 Task: In the  document responsibility.odt Select the first Column and change text color to  'Brown' Apply the command  'Undo' Apply the command  Redo
Action: Mouse moved to (263, 386)
Screenshot: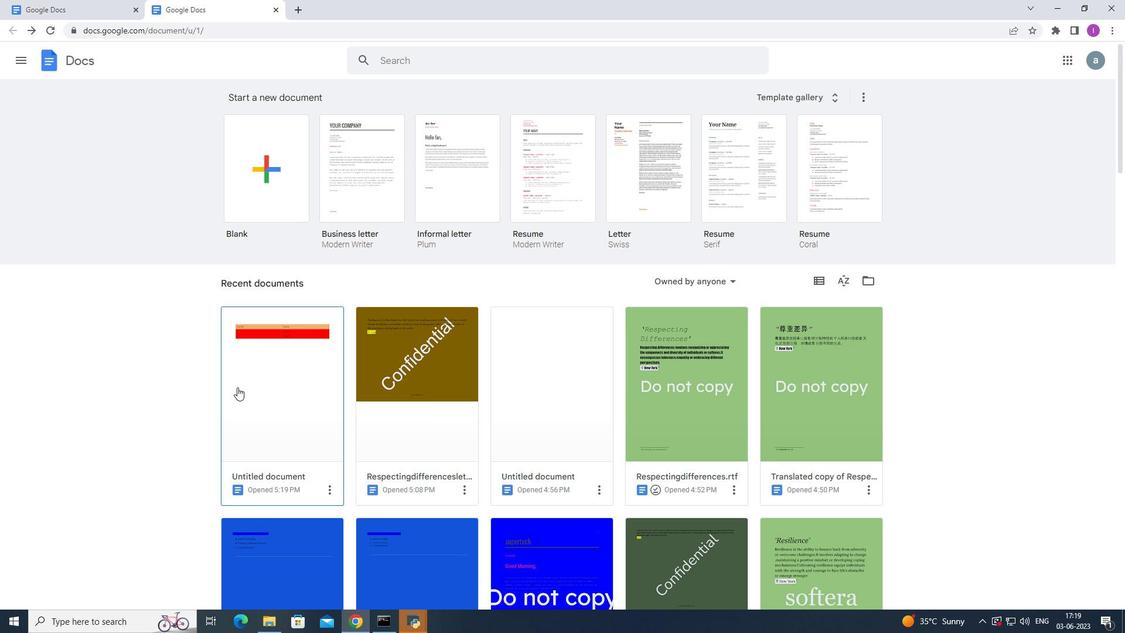 
Action: Mouse pressed left at (263, 386)
Screenshot: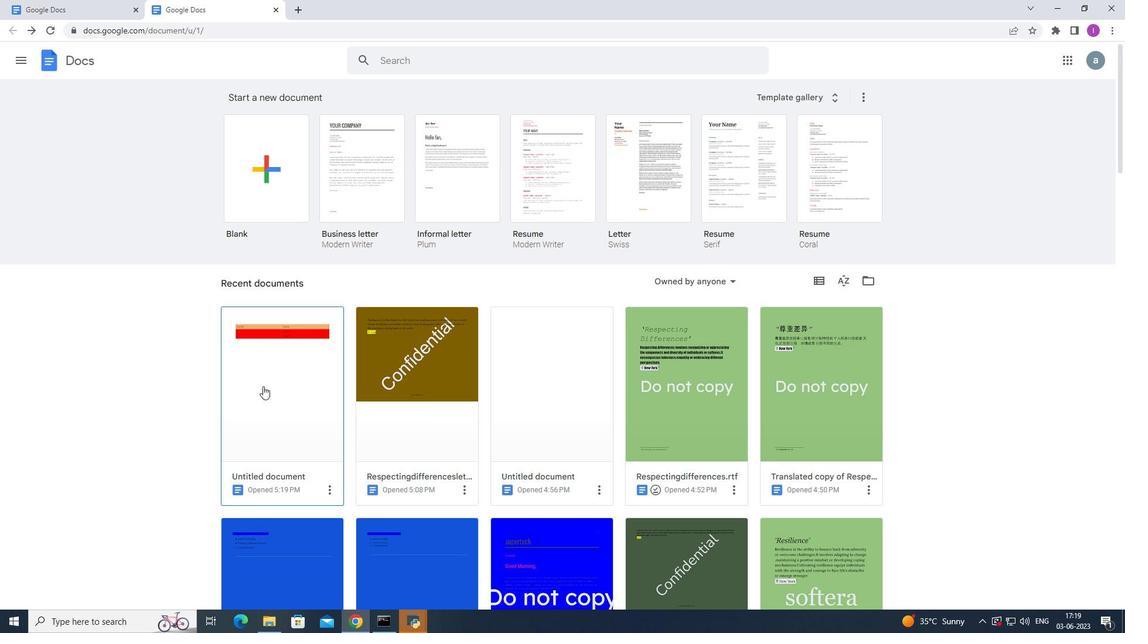 
Action: Mouse moved to (434, 342)
Screenshot: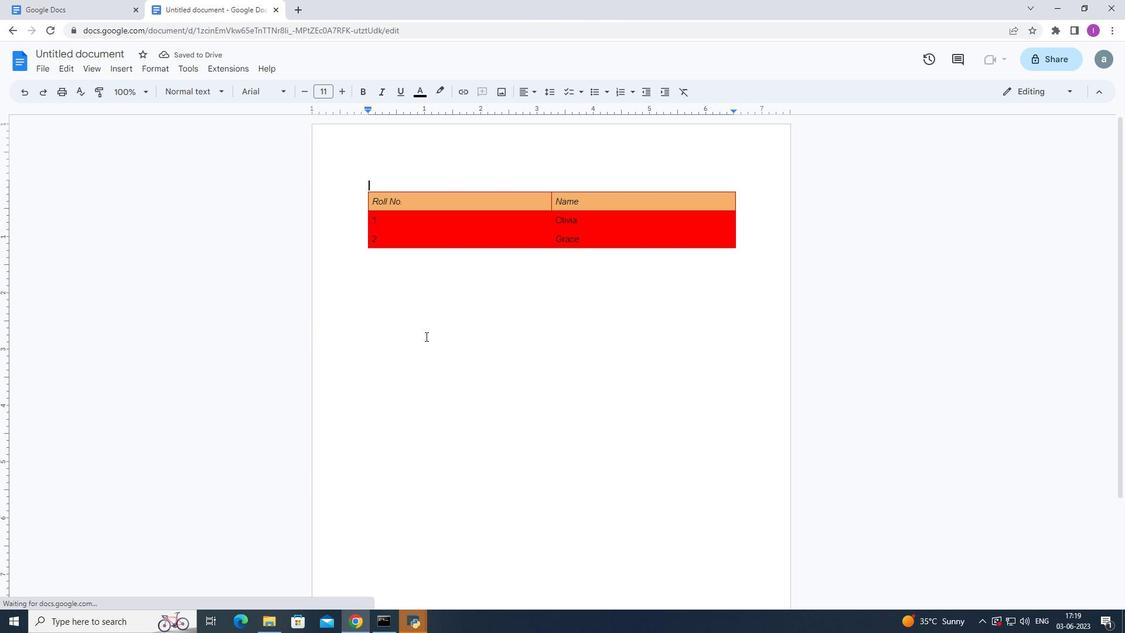 
Action: Mouse pressed left at (434, 342)
Screenshot: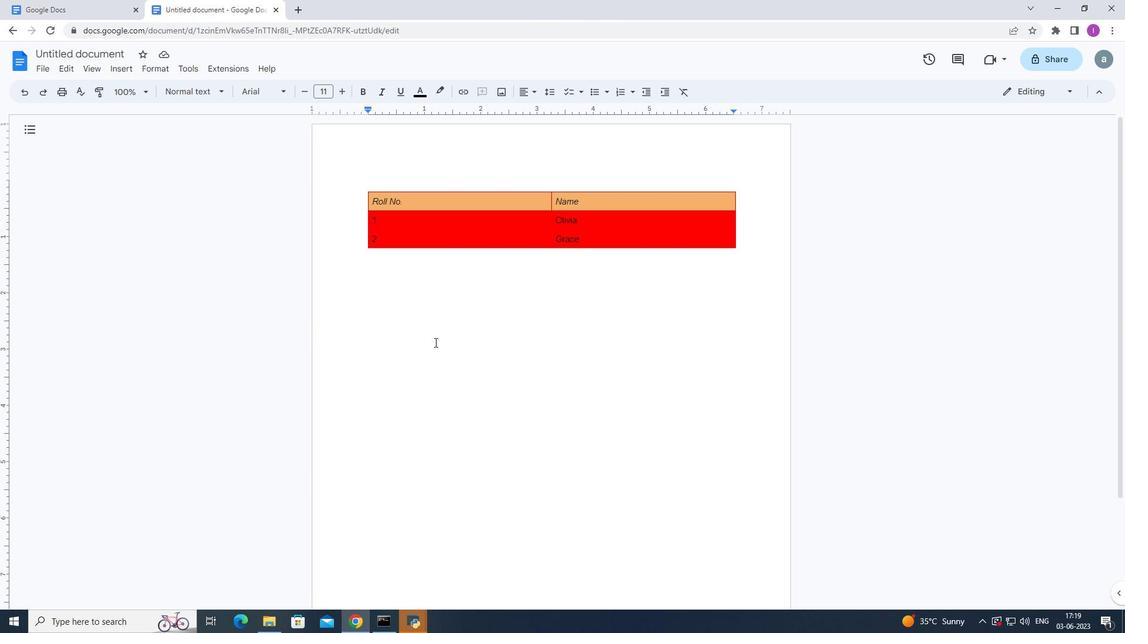
Action: Mouse moved to (600, 204)
Screenshot: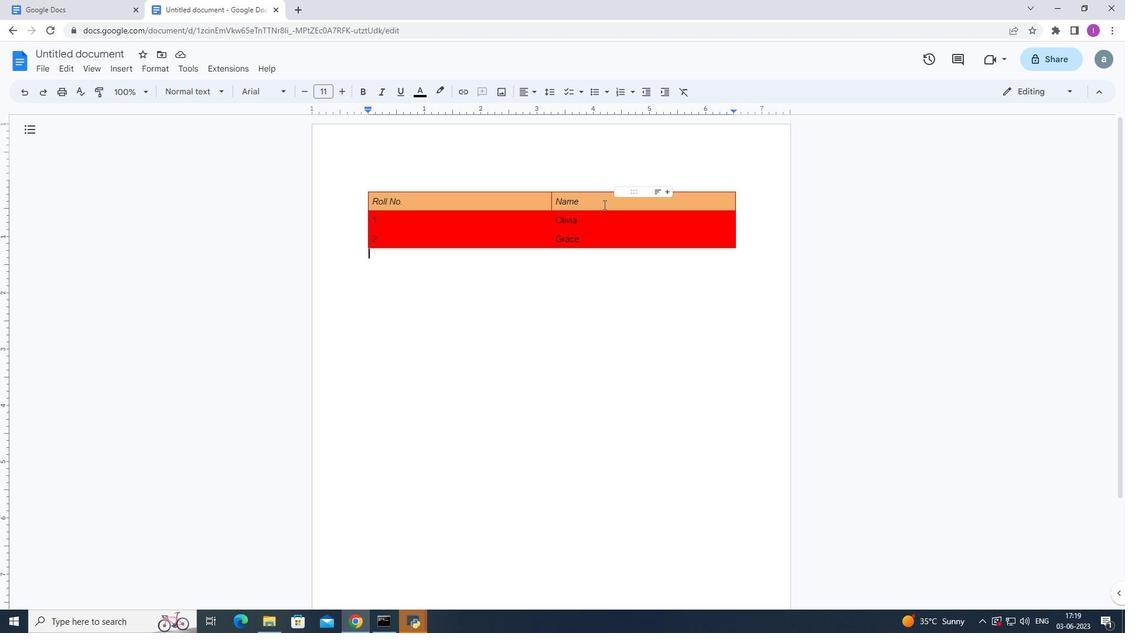 
Action: Mouse pressed left at (600, 204)
Screenshot: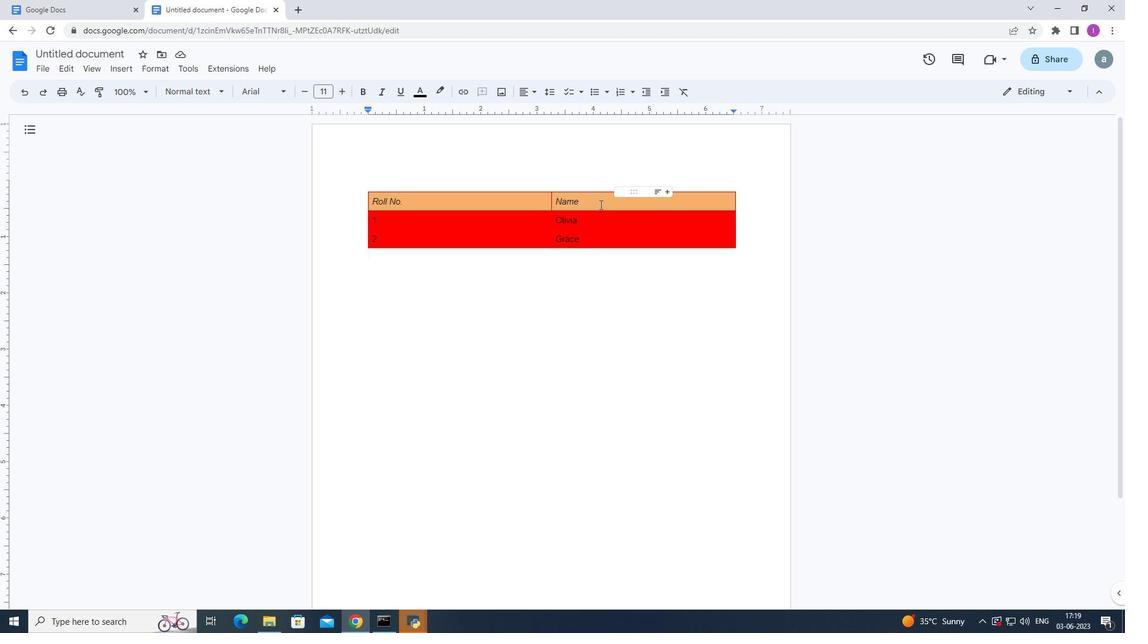 
Action: Mouse moved to (417, 92)
Screenshot: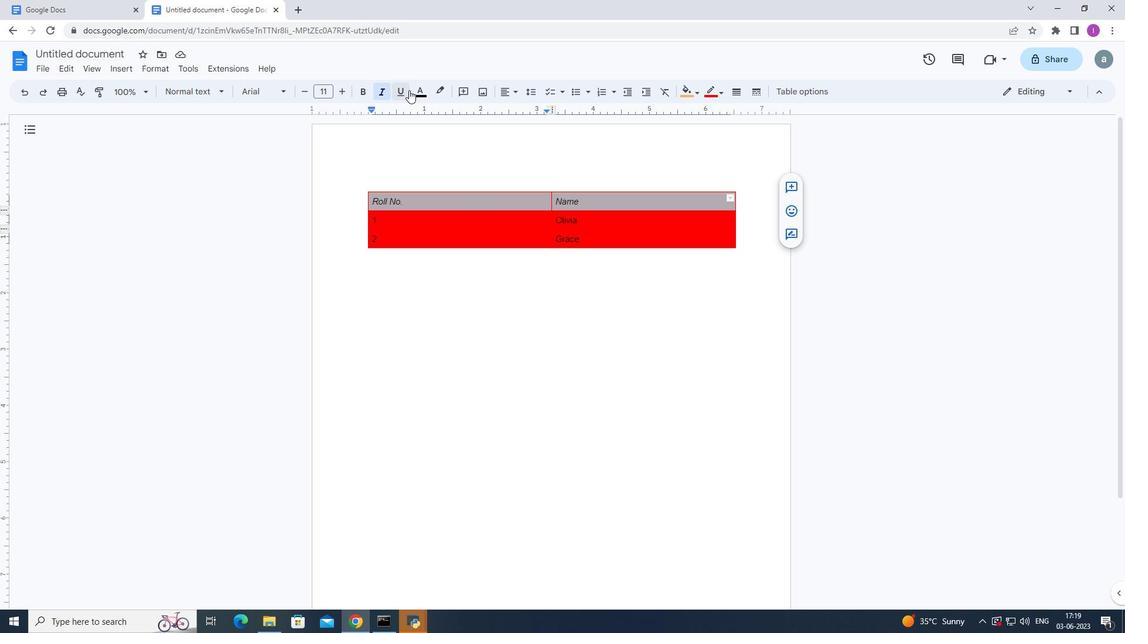 
Action: Mouse pressed left at (417, 92)
Screenshot: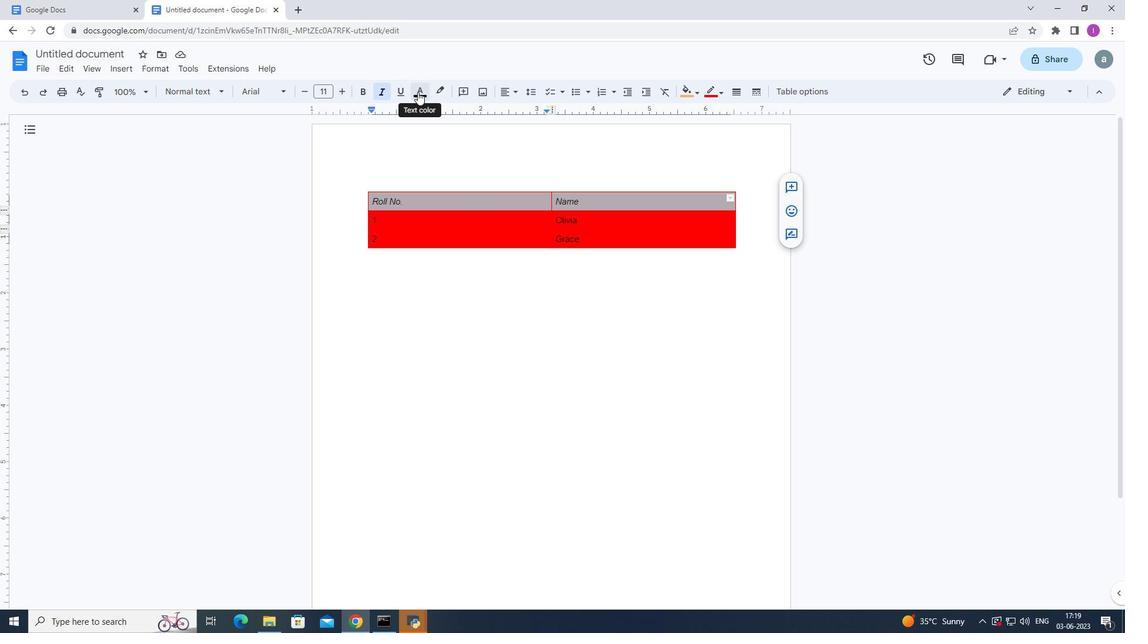 
Action: Mouse moved to (447, 203)
Screenshot: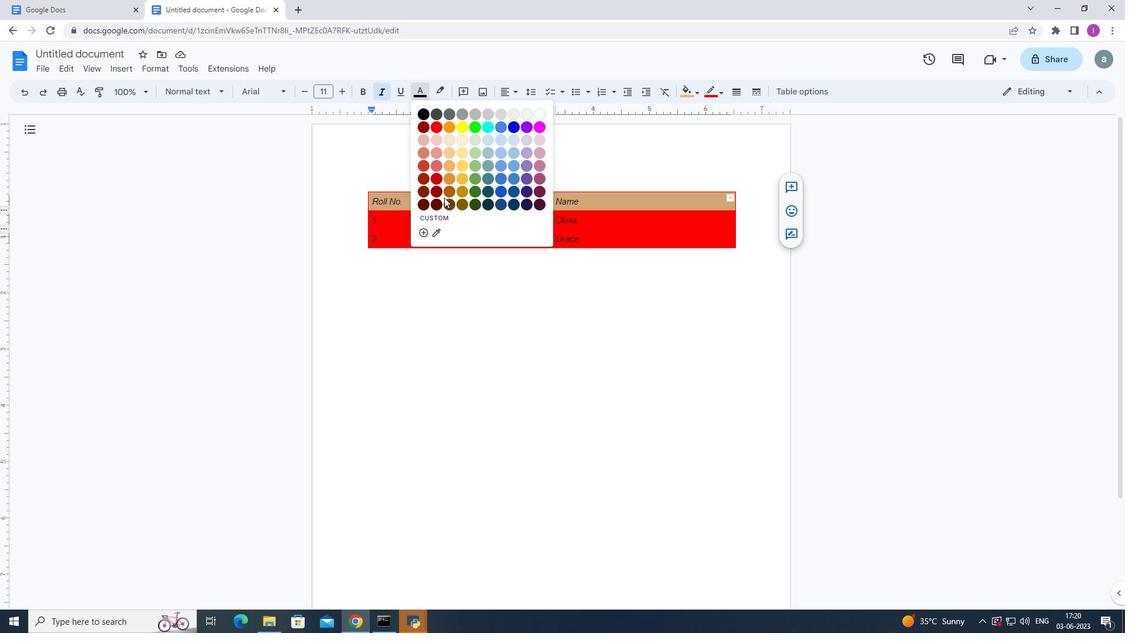 
Action: Mouse pressed left at (447, 203)
Screenshot: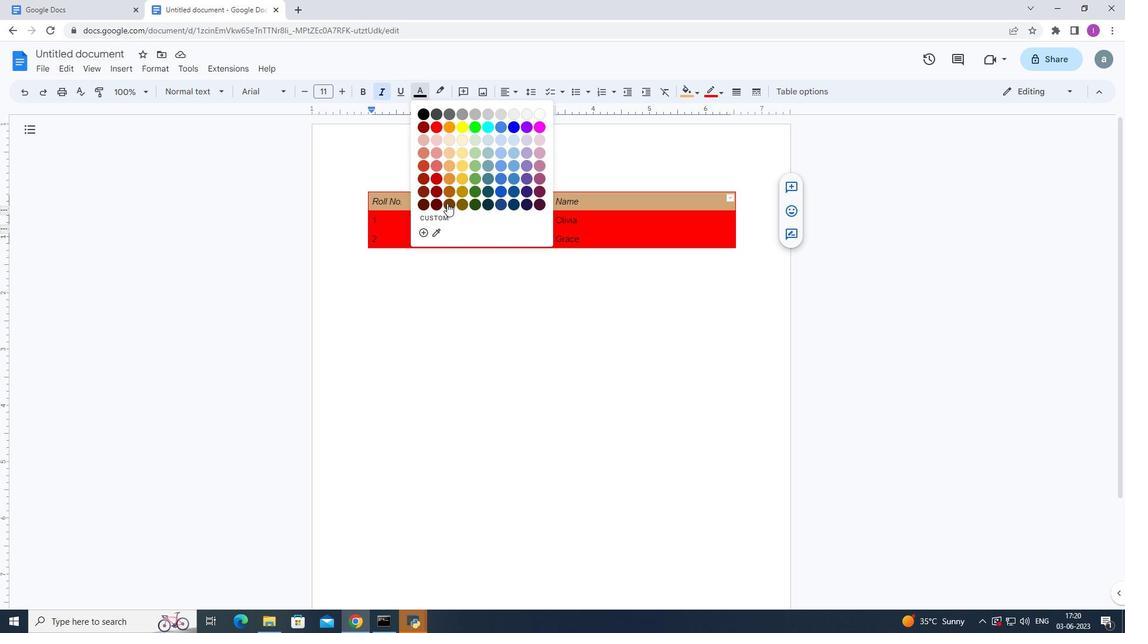 
Action: Mouse moved to (407, 308)
Screenshot: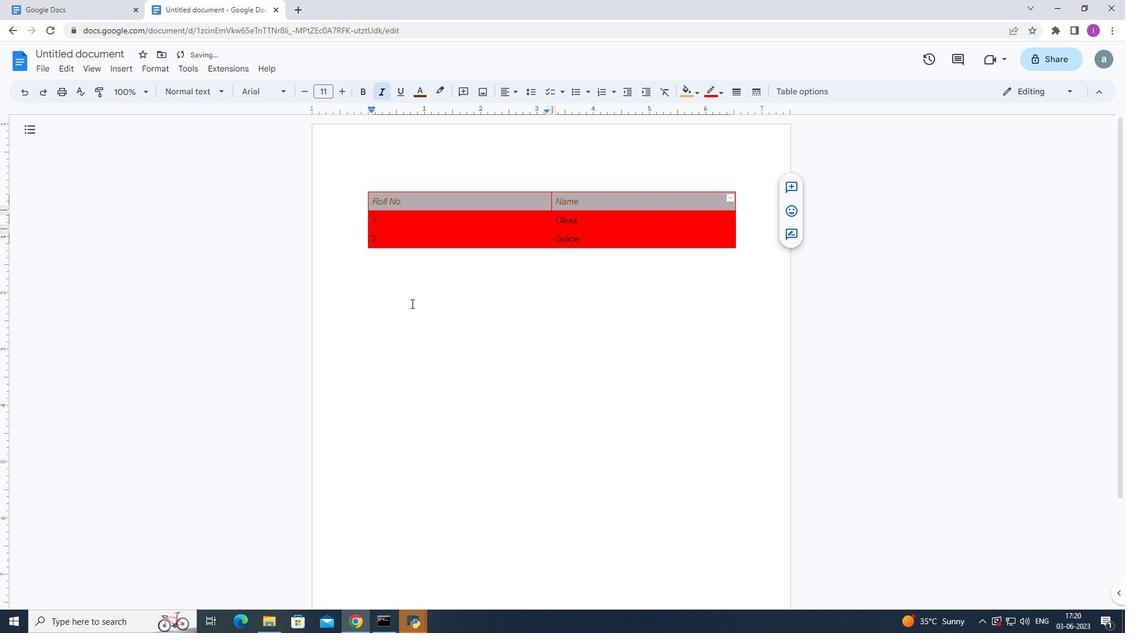 
Action: Mouse pressed left at (407, 308)
Screenshot: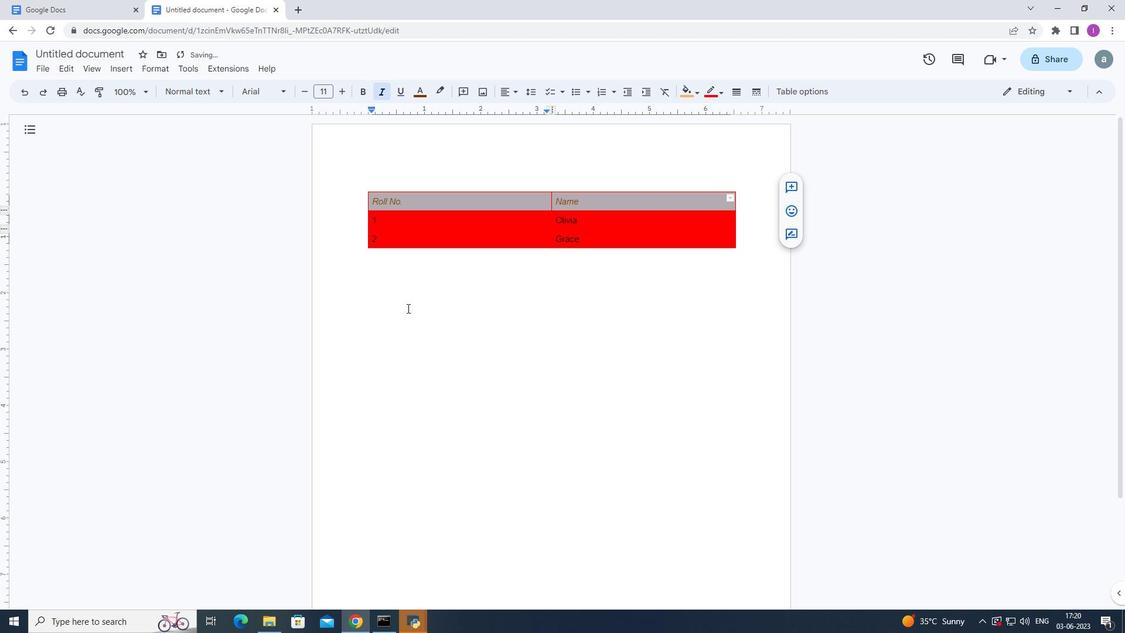 
Action: Mouse moved to (25, 92)
Screenshot: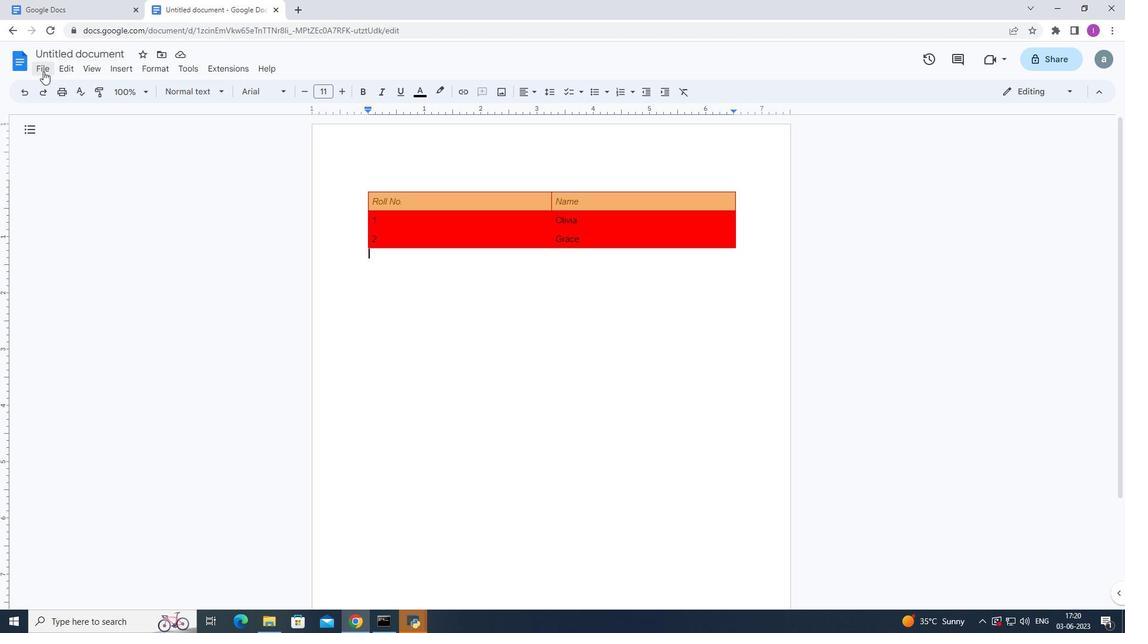 
Action: Mouse pressed left at (25, 92)
Screenshot: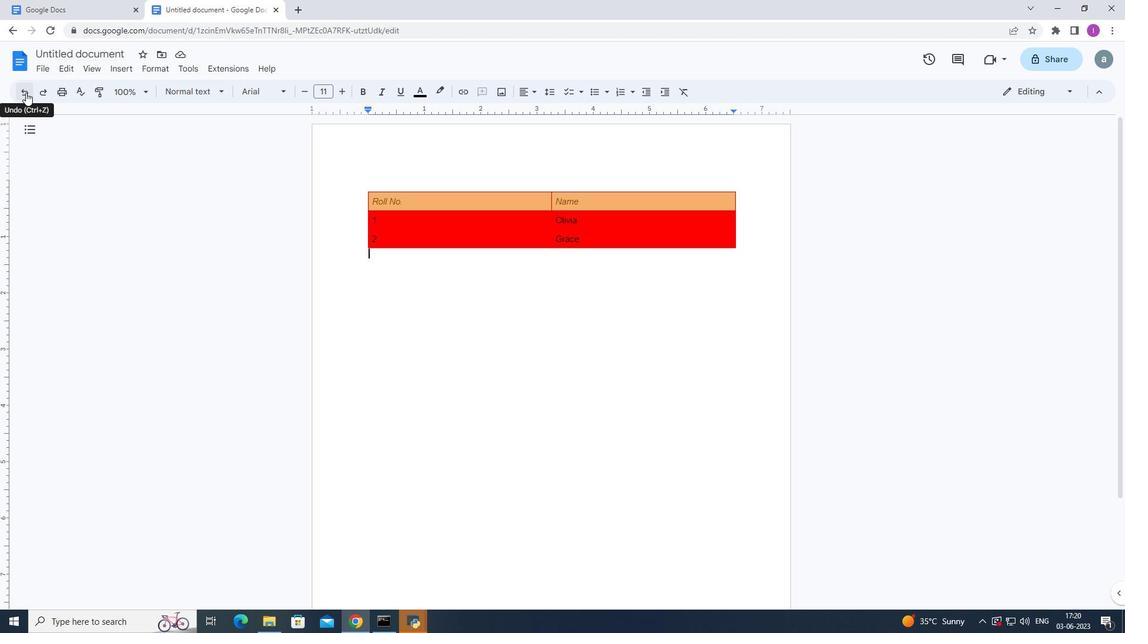 
Action: Mouse moved to (43, 93)
Screenshot: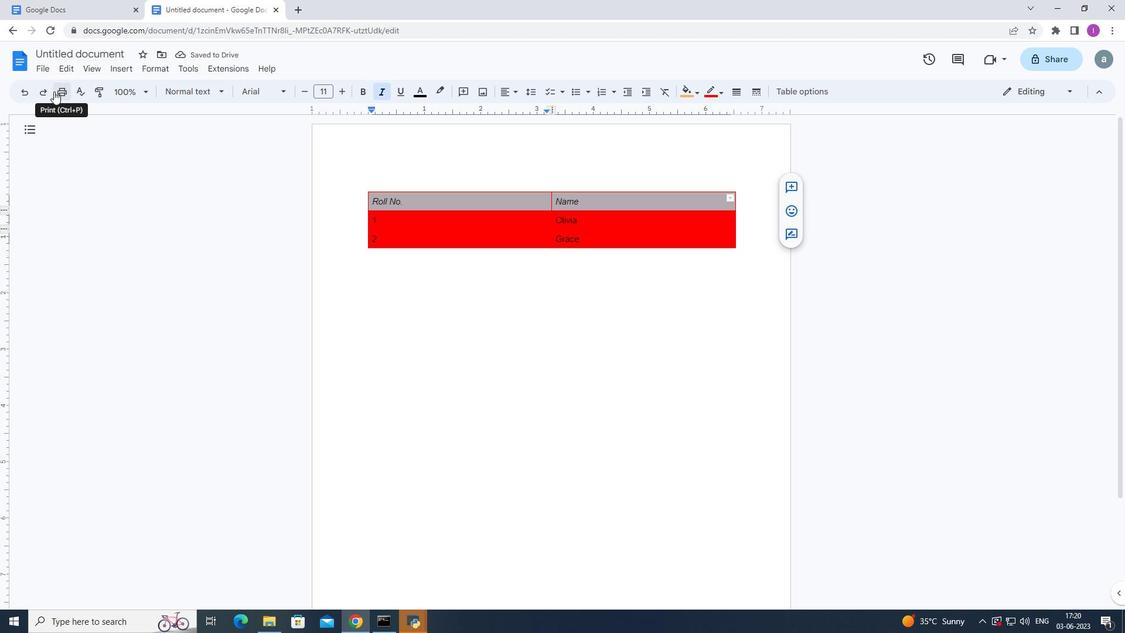 
Action: Mouse pressed left at (43, 93)
Screenshot: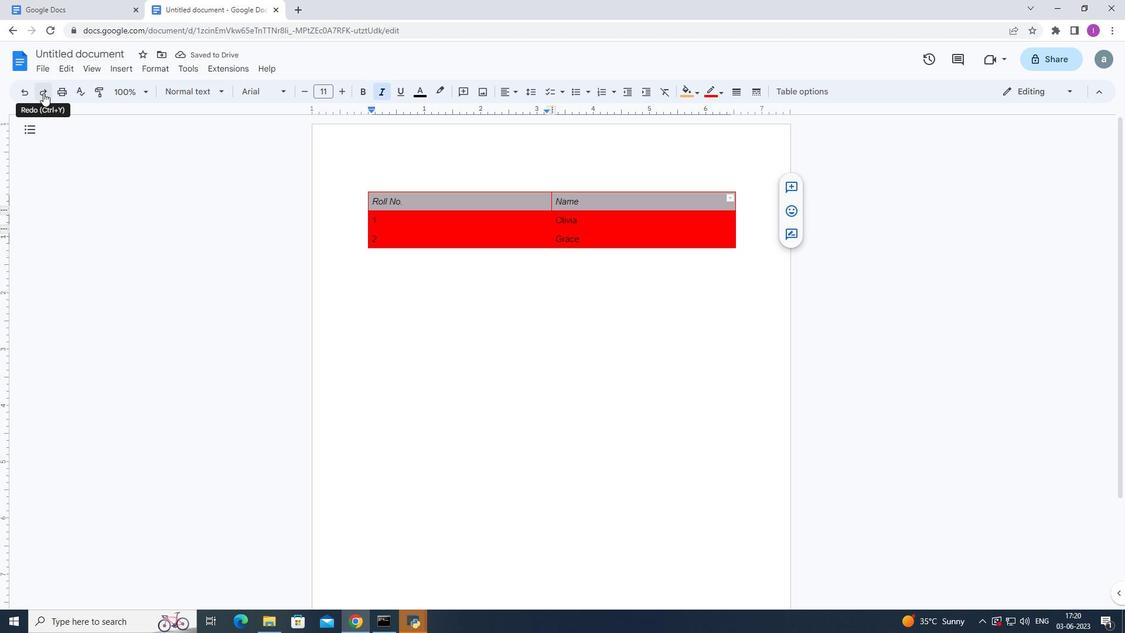 
Action: Mouse pressed left at (43, 93)
Screenshot: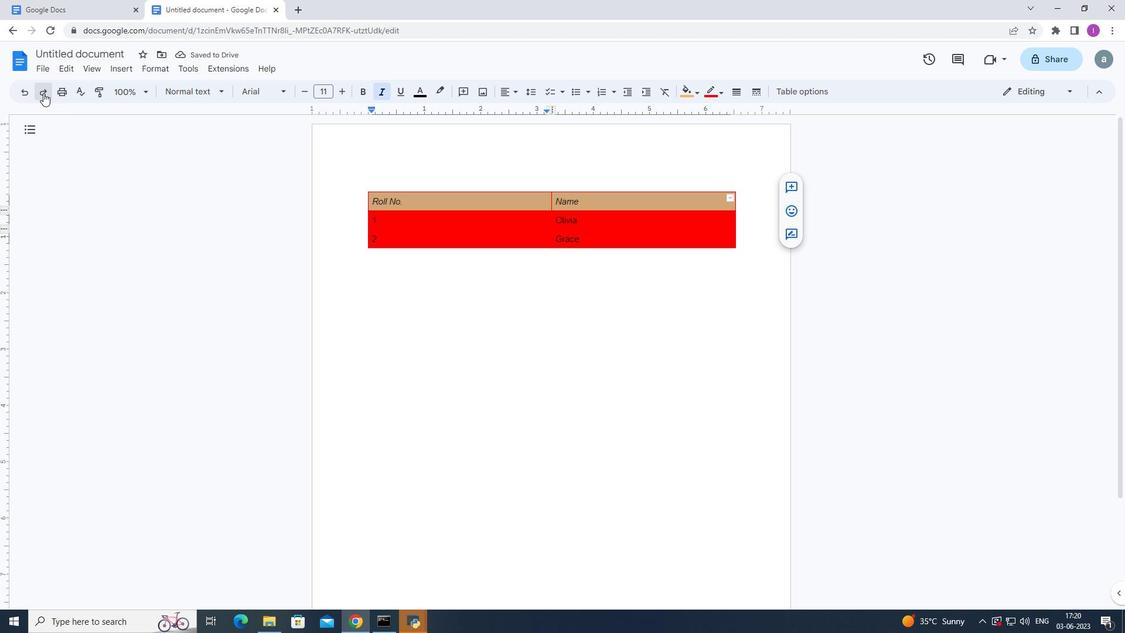 
Action: Mouse moved to (322, 238)
Screenshot: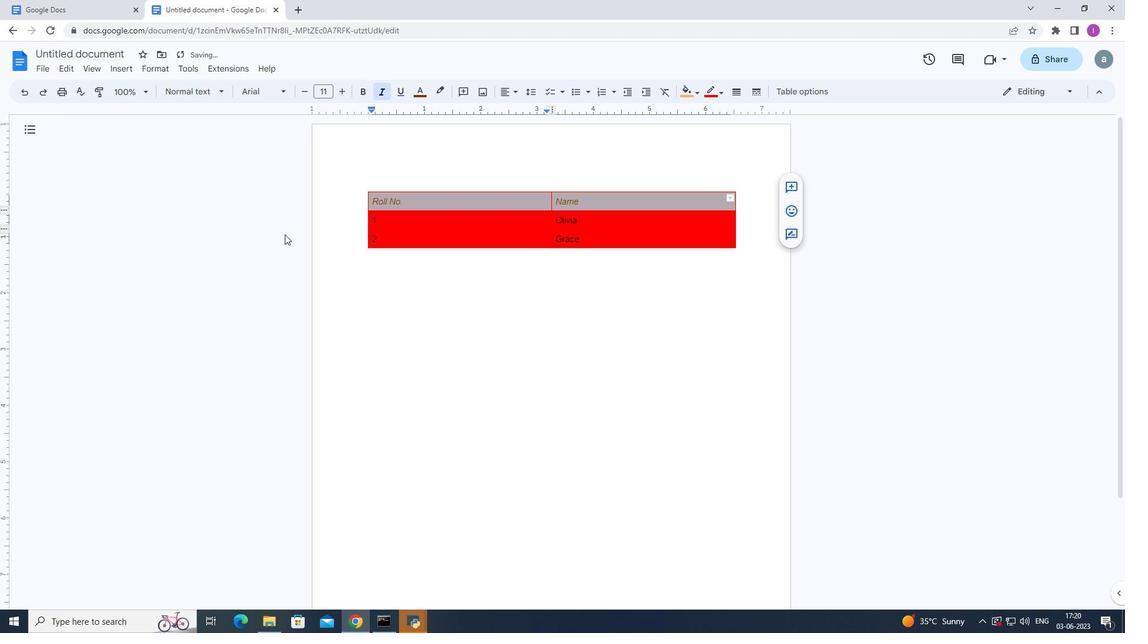 
